 Task: Add Attachment from "Attach a link" to Card Card0000000232 in Board Board0000000058 in Workspace WS0000000020 in Trello. Add Cover Red to Card Card0000000232 in Board Board0000000058 in Workspace WS0000000020 in Trello. Add "Join Card" Button Button0000000232  to Card Card0000000232 in Board Board0000000058 in Workspace WS0000000020 in Trello. Add Description DS0000000232 to Card Card0000000232 in Board Board0000000058 in Workspace WS0000000020 in Trello. Add Comment CM0000000232 to Card Card0000000232 in Board Board0000000058 in Workspace WS0000000020 in Trello
Action: Mouse moved to (500, 525)
Screenshot: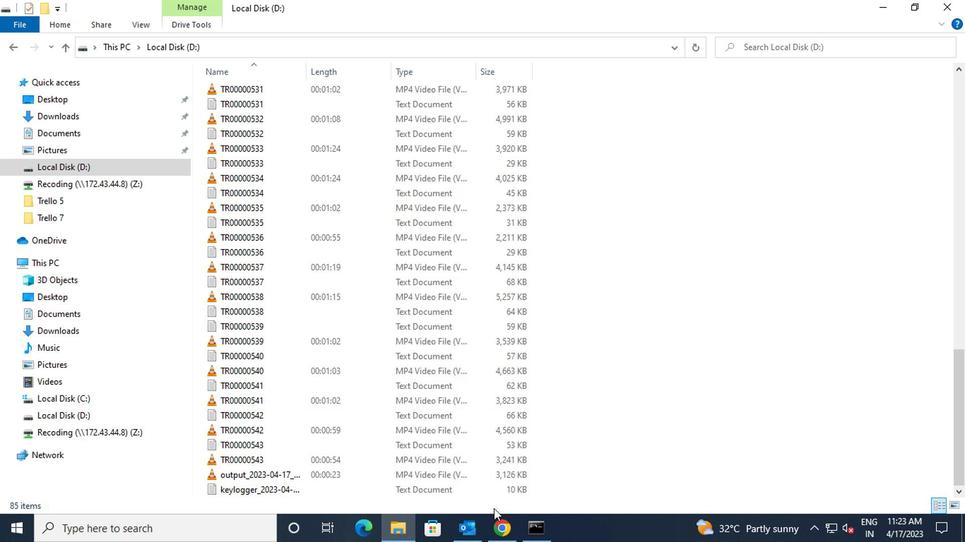 
Action: Mouse pressed left at (500, 525)
Screenshot: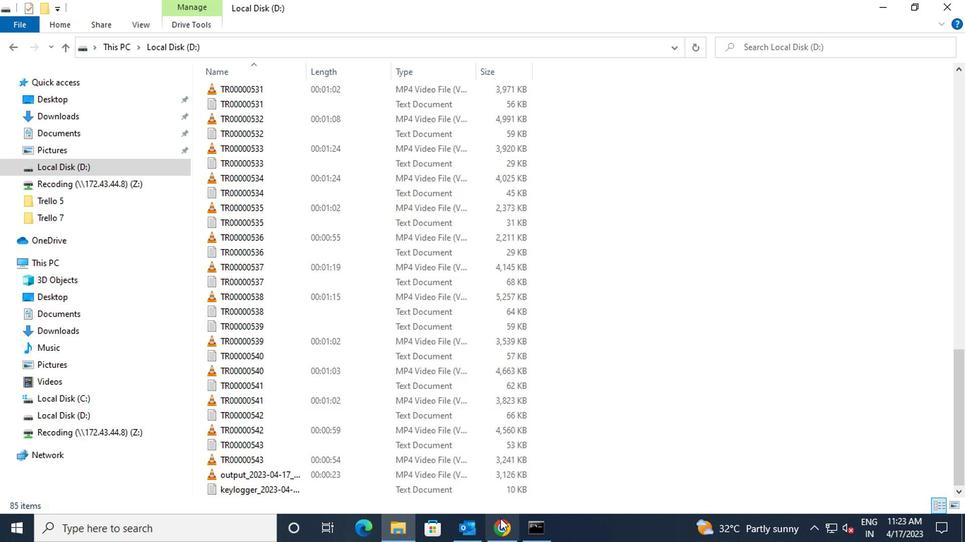
Action: Mouse moved to (290, 355)
Screenshot: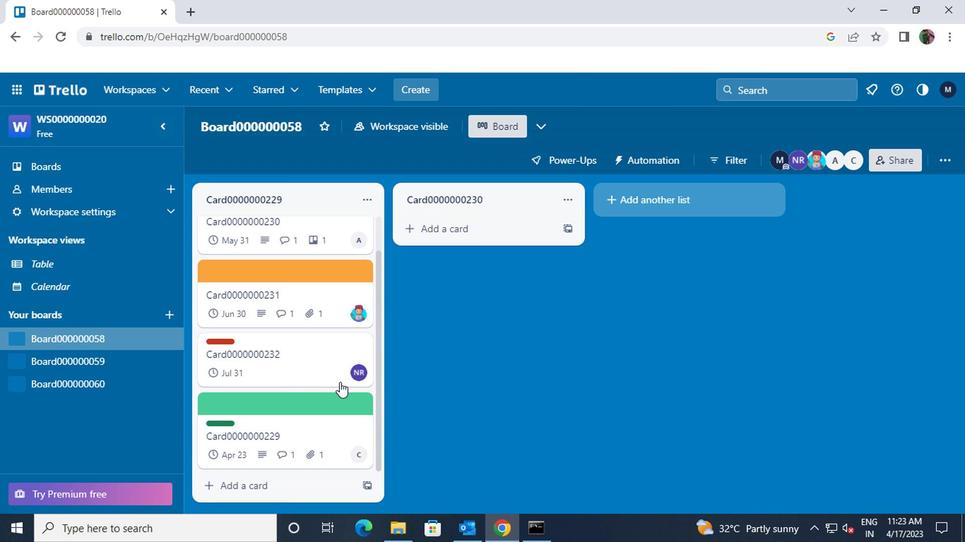 
Action: Mouse pressed left at (290, 355)
Screenshot: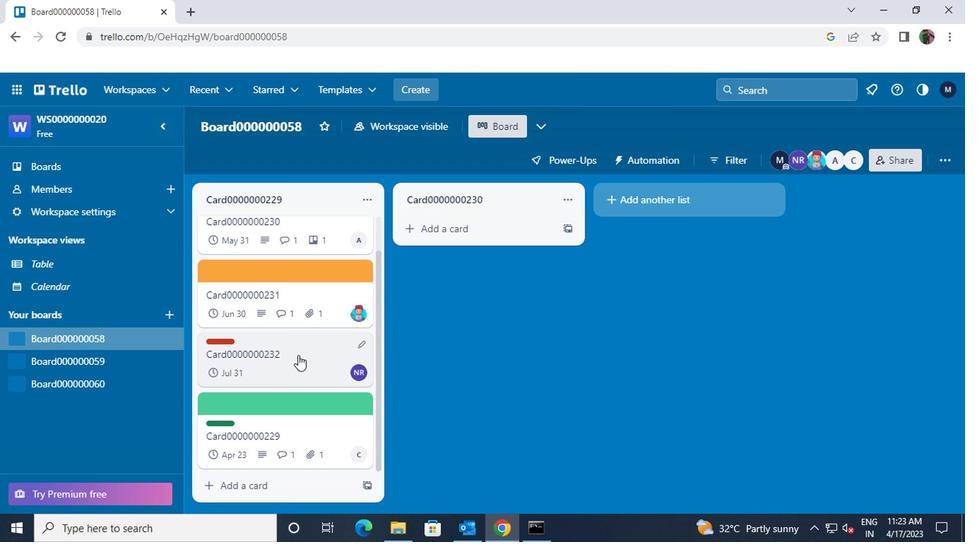 
Action: Mouse moved to (677, 312)
Screenshot: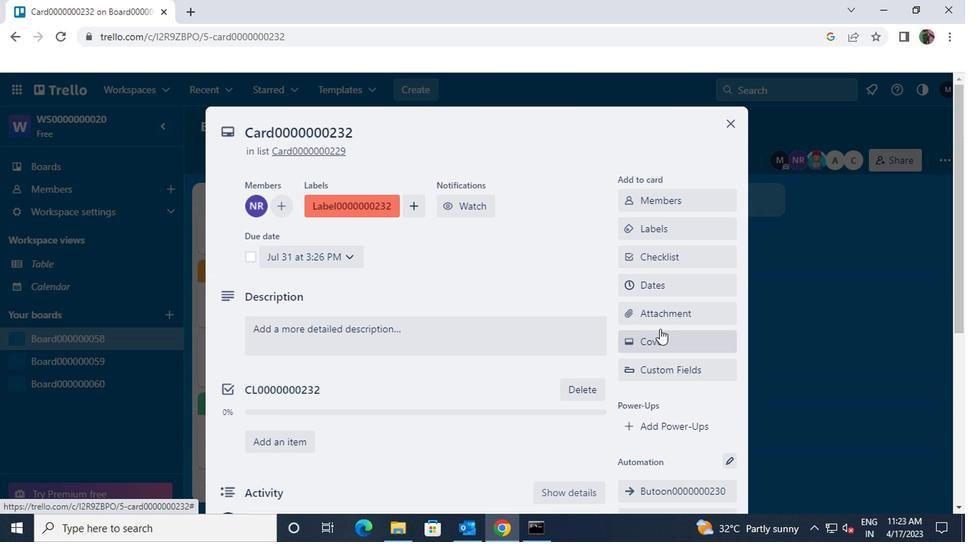 
Action: Mouse pressed left at (677, 312)
Screenshot: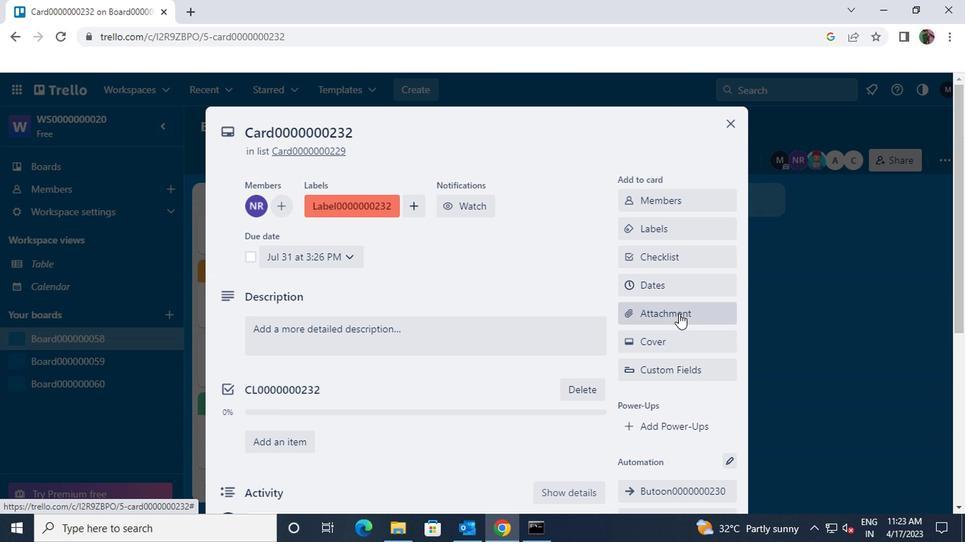 
Action: Key pressed ctrl+V
Screenshot: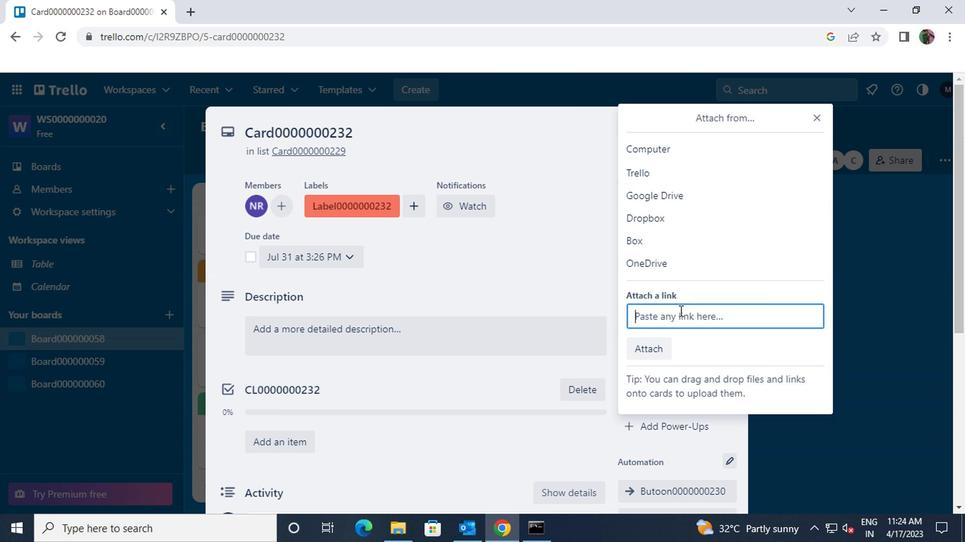 
Action: Mouse moved to (655, 347)
Screenshot: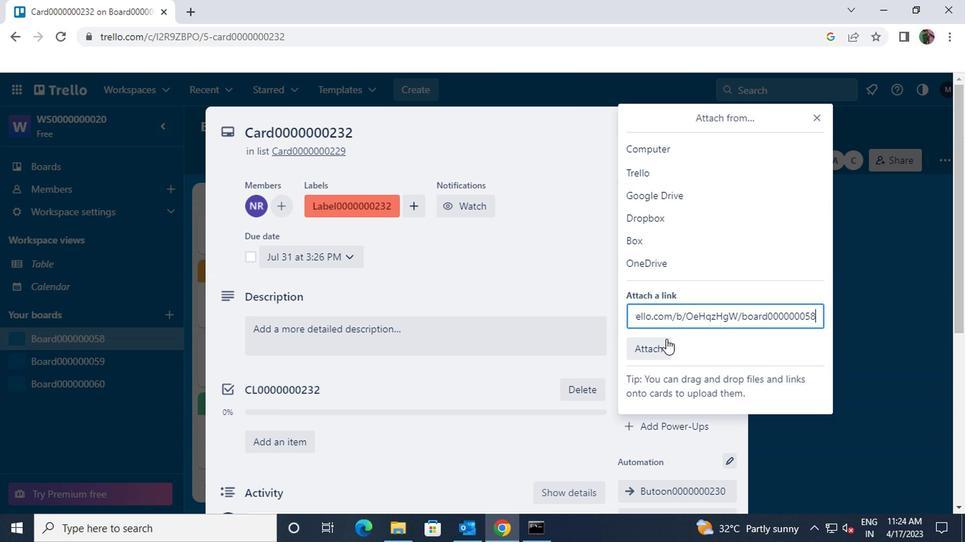 
Action: Mouse pressed left at (655, 347)
Screenshot: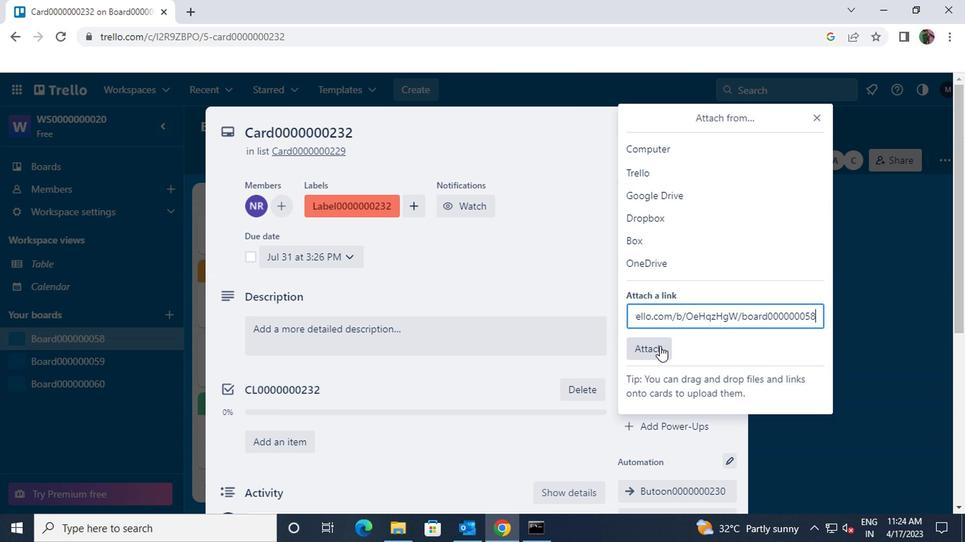 
Action: Mouse moved to (654, 342)
Screenshot: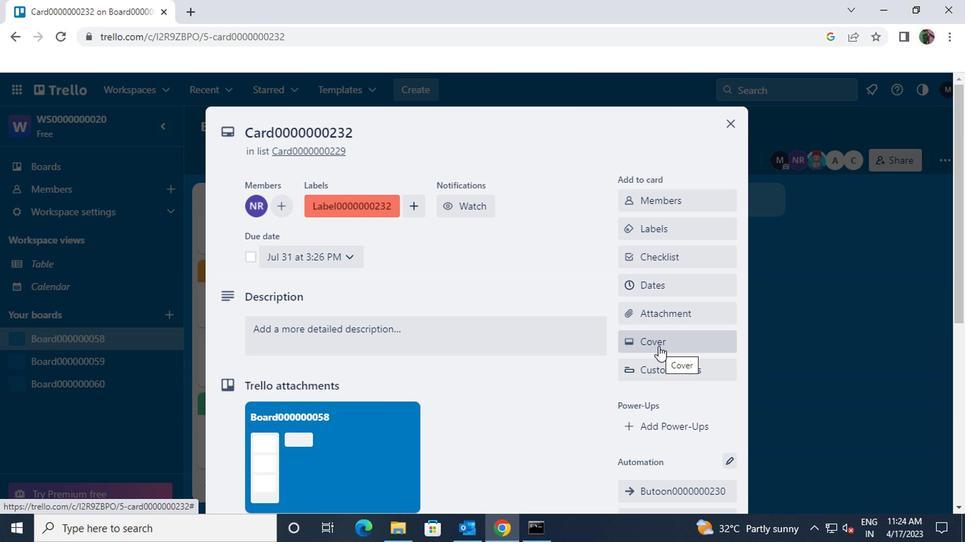 
Action: Mouse pressed left at (654, 342)
Screenshot: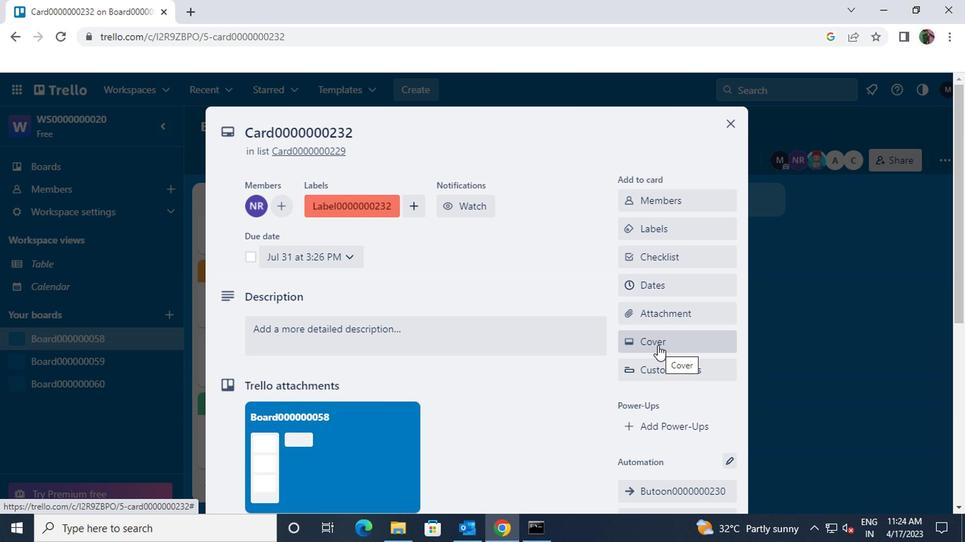 
Action: Mouse moved to (754, 244)
Screenshot: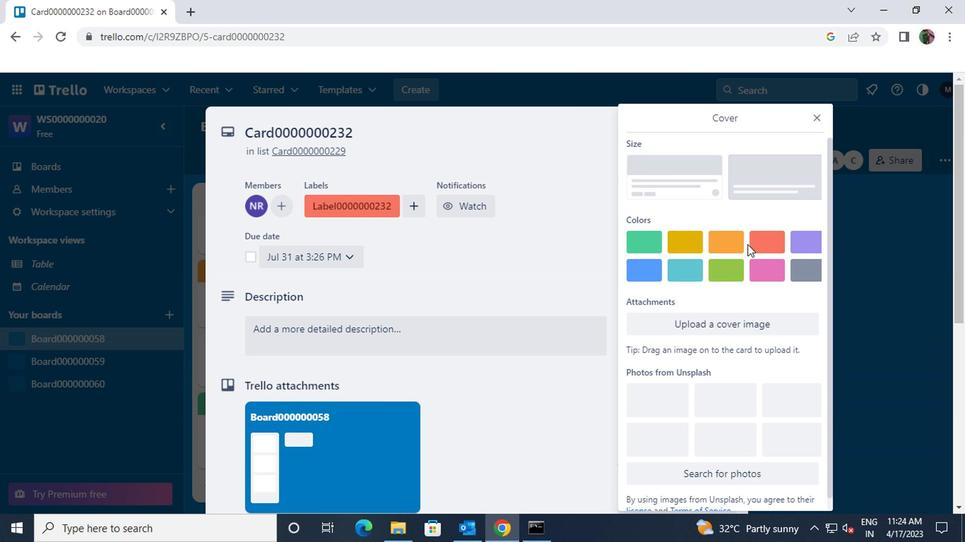 
Action: Mouse pressed left at (754, 244)
Screenshot: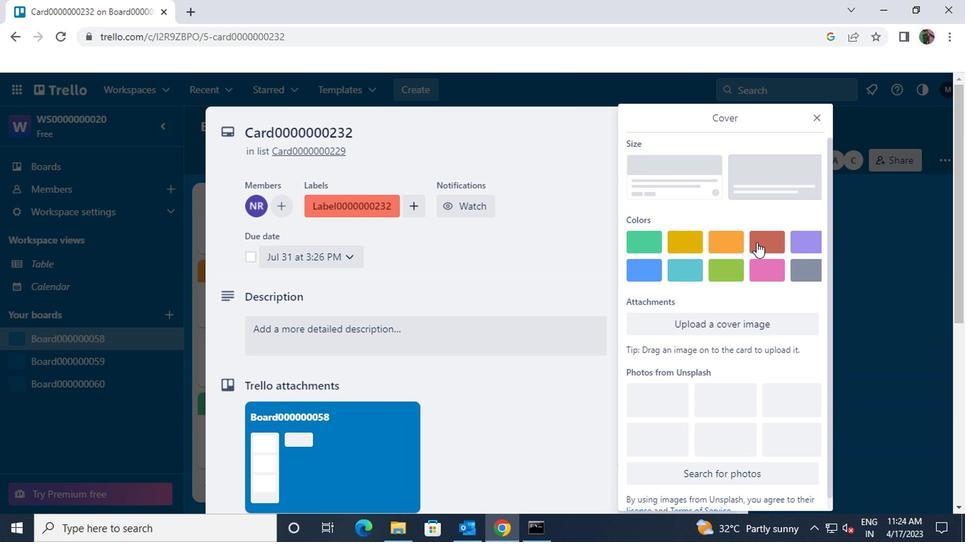 
Action: Mouse moved to (817, 124)
Screenshot: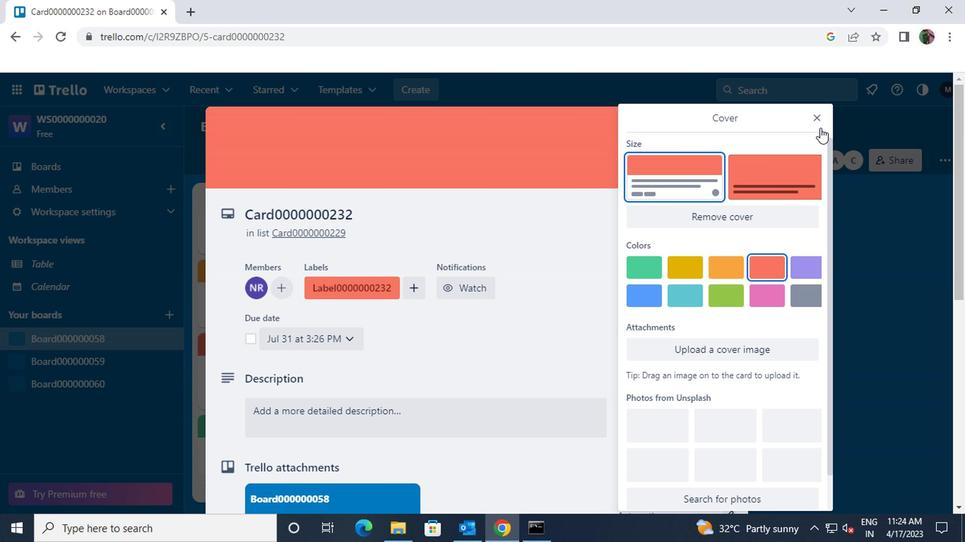 
Action: Mouse pressed left at (817, 124)
Screenshot: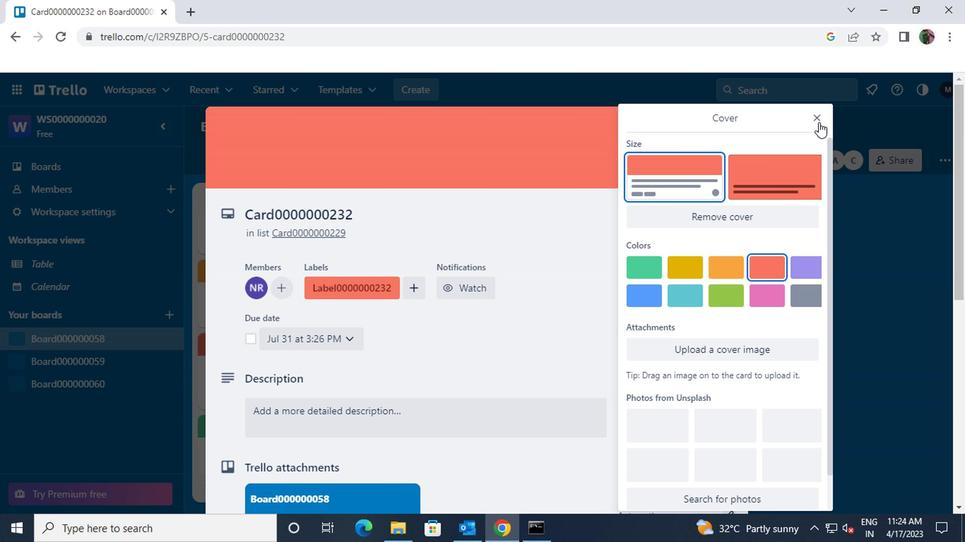 
Action: Mouse moved to (716, 302)
Screenshot: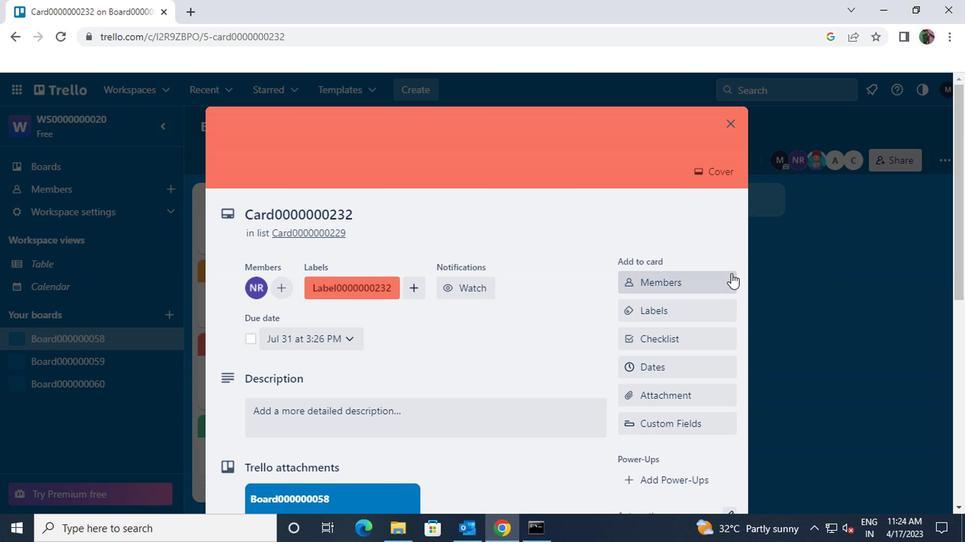 
Action: Mouse scrolled (716, 301) with delta (0, -1)
Screenshot: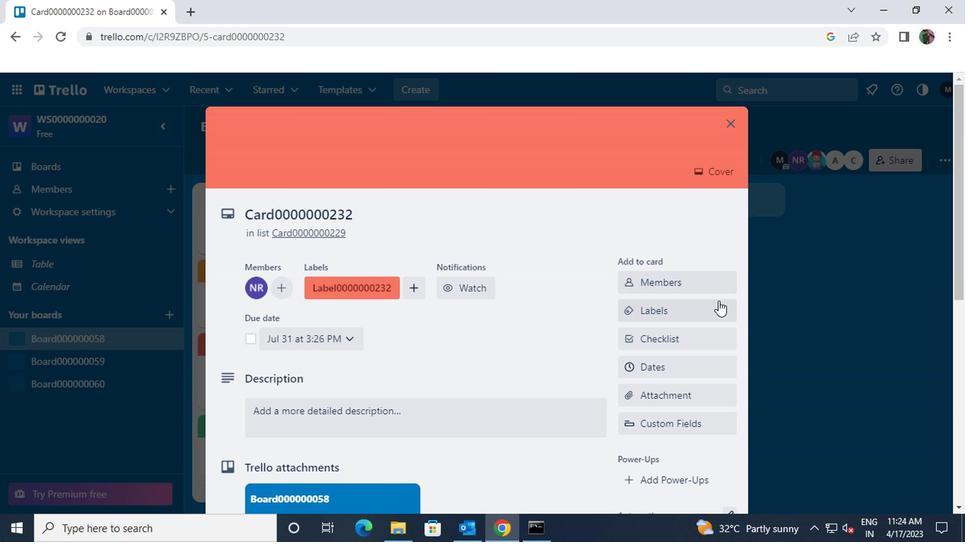 
Action: Mouse moved to (715, 303)
Screenshot: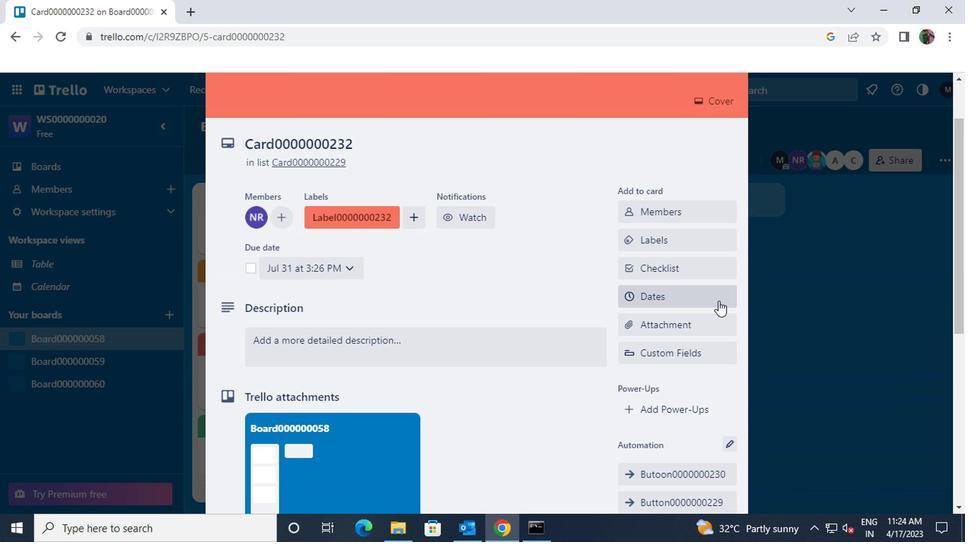 
Action: Mouse scrolled (715, 302) with delta (0, 0)
Screenshot: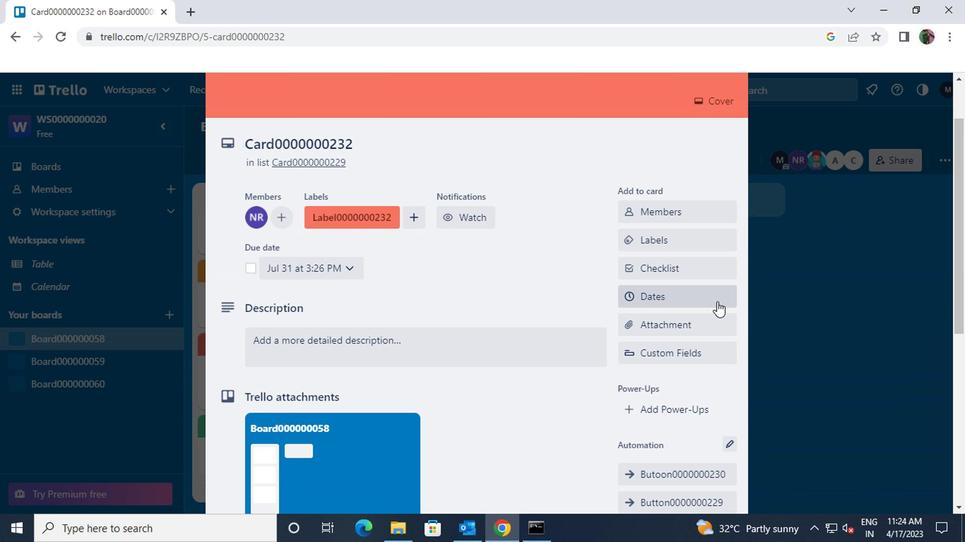 
Action: Mouse scrolled (715, 302) with delta (0, 0)
Screenshot: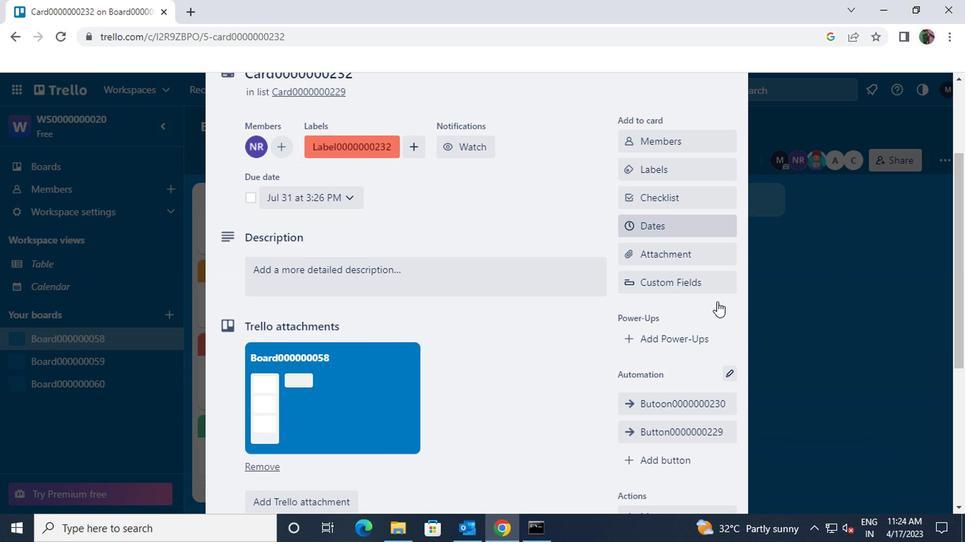 
Action: Mouse scrolled (715, 302) with delta (0, 0)
Screenshot: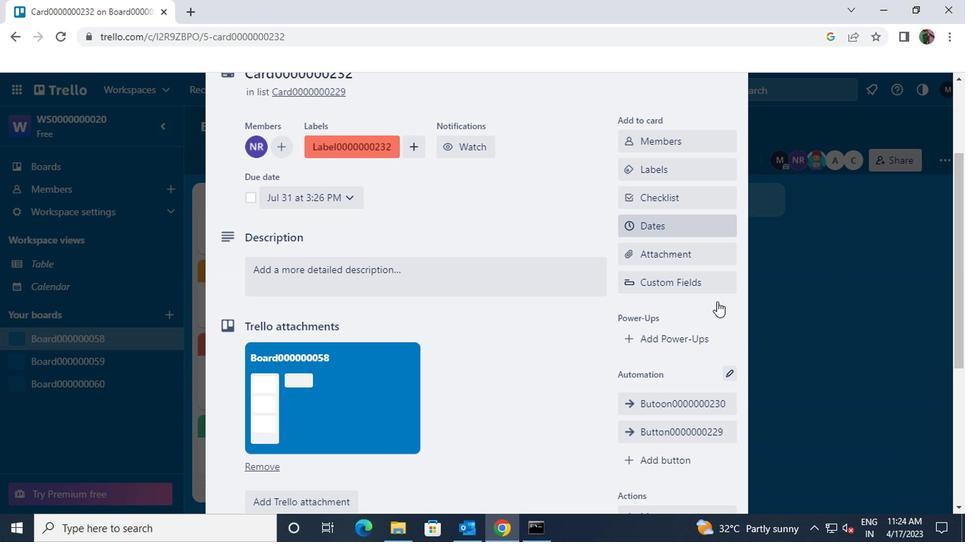 
Action: Mouse moved to (689, 319)
Screenshot: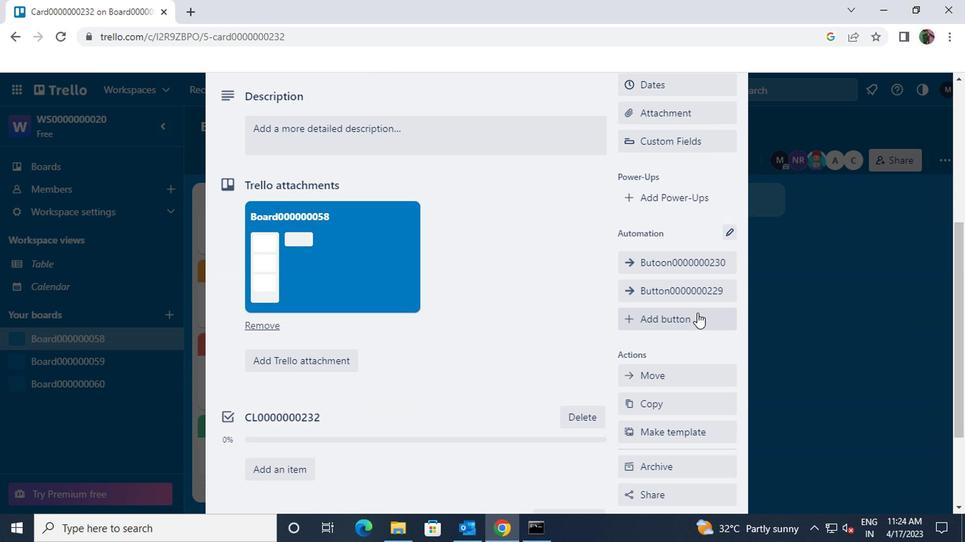 
Action: Mouse pressed left at (689, 319)
Screenshot: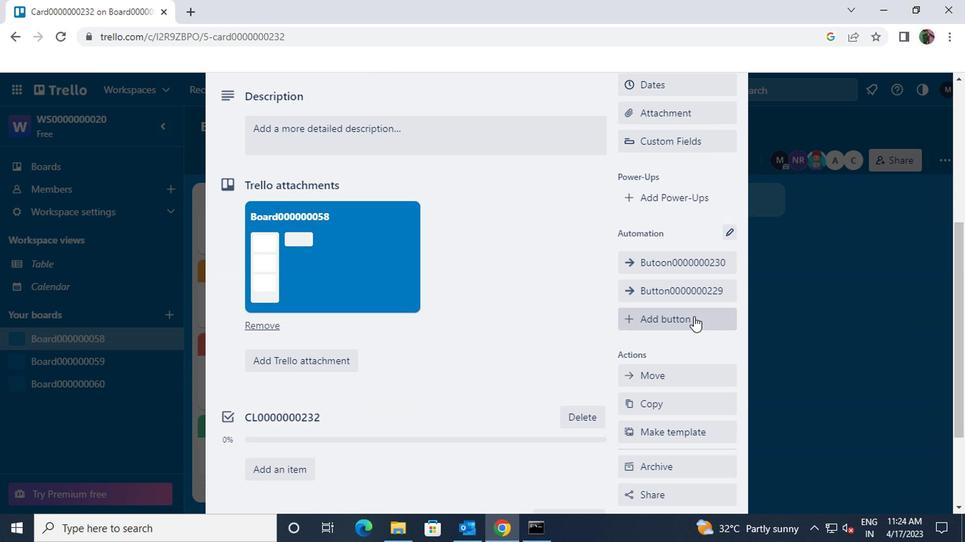 
Action: Mouse moved to (695, 187)
Screenshot: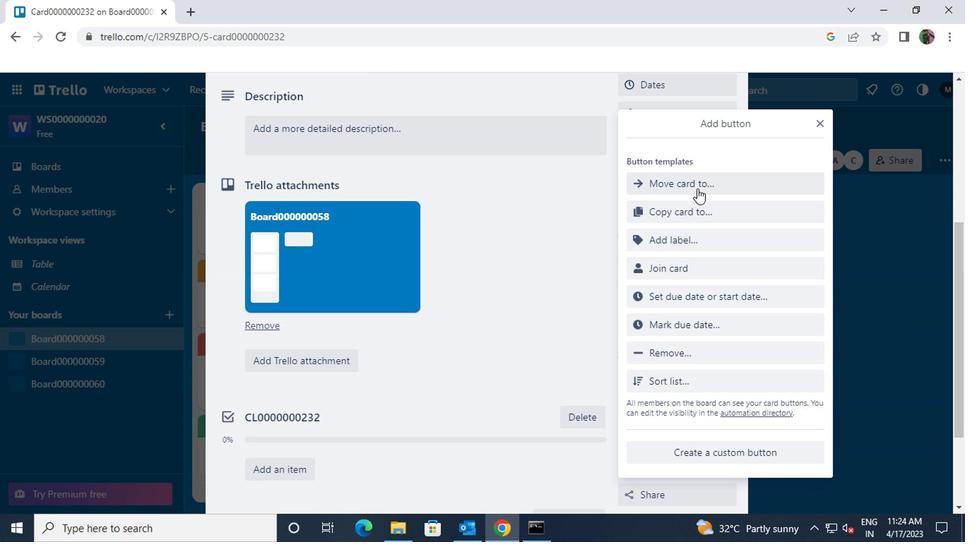 
Action: Mouse pressed left at (695, 187)
Screenshot: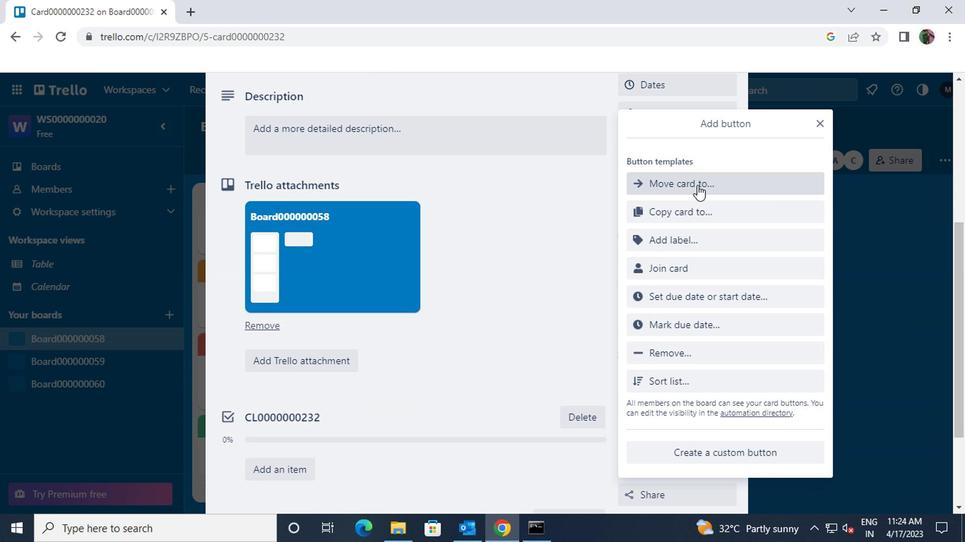 
Action: Key pressed <Key.shift>ctrl+BUTOON0000000232
Screenshot: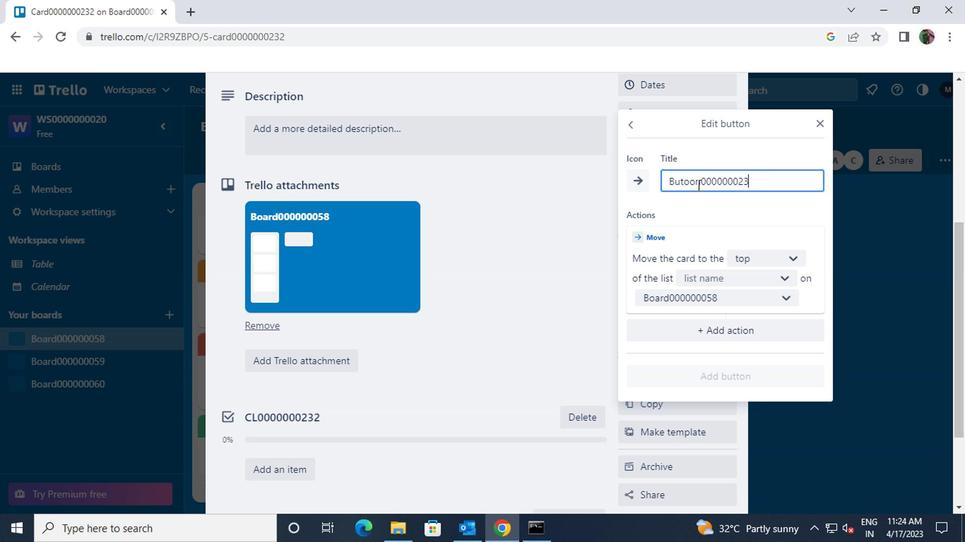 
Action: Mouse moved to (793, 265)
Screenshot: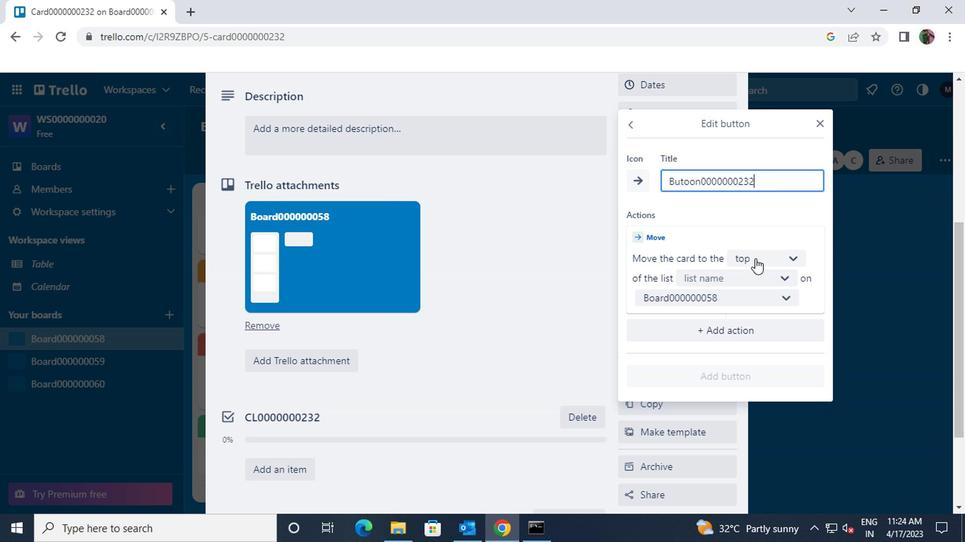 
Action: Mouse pressed left at (793, 265)
Screenshot: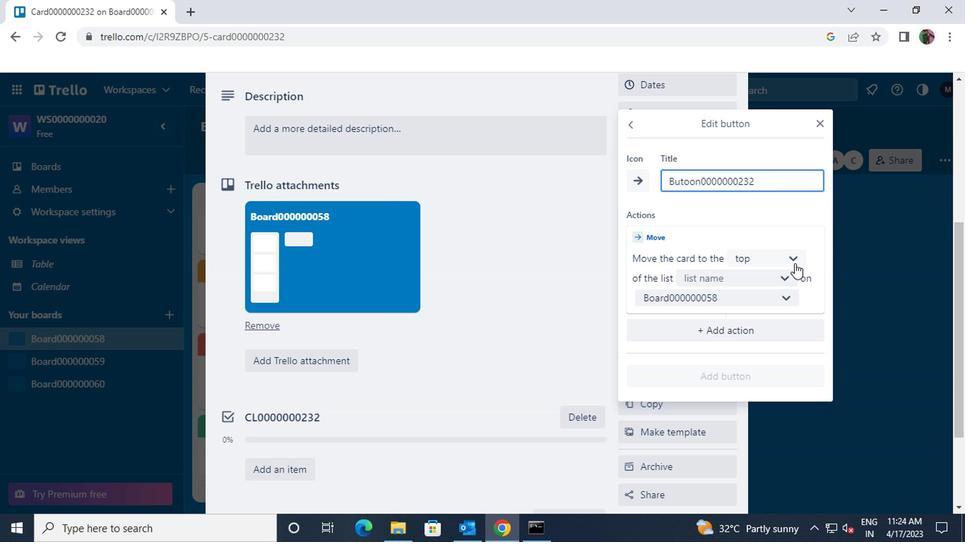 
Action: Mouse moved to (779, 283)
Screenshot: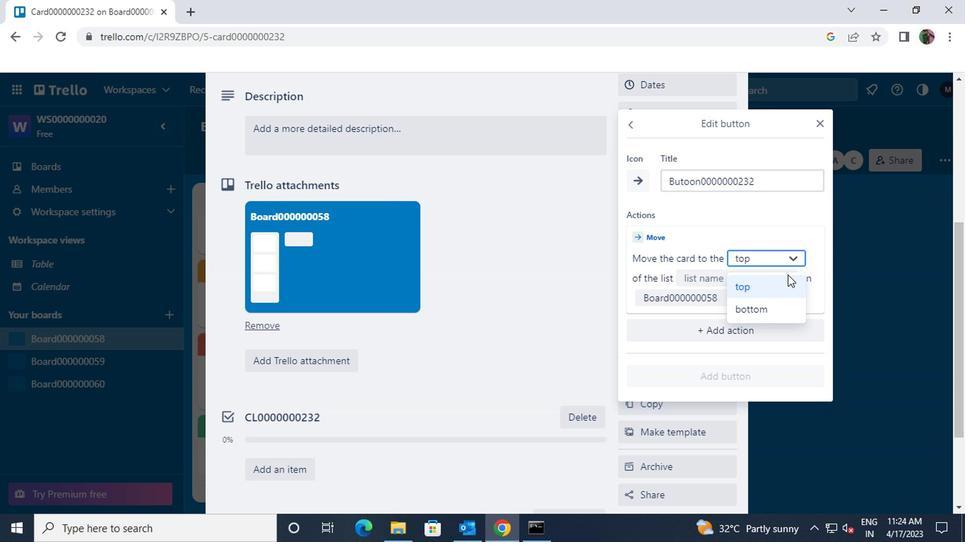 
Action: Mouse pressed left at (779, 283)
Screenshot: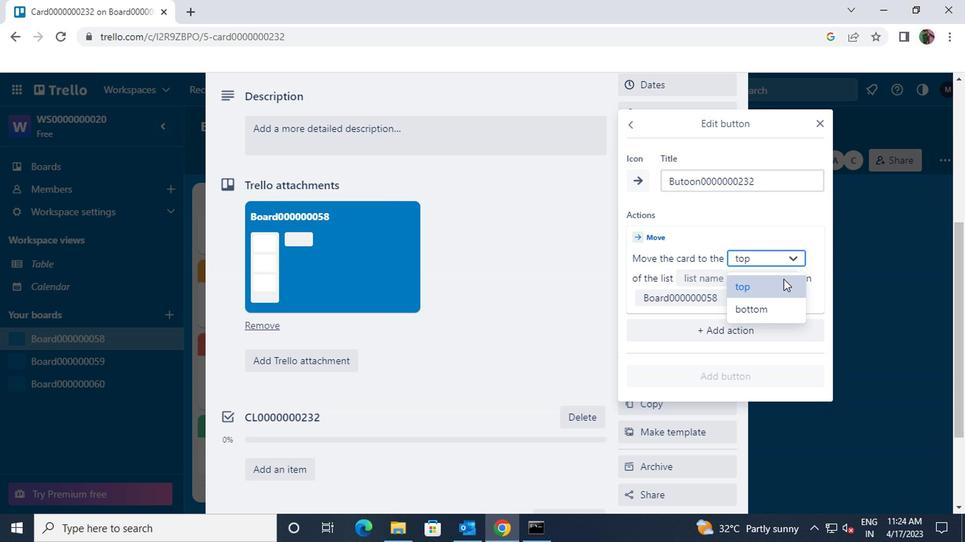 
Action: Mouse pressed left at (779, 283)
Screenshot: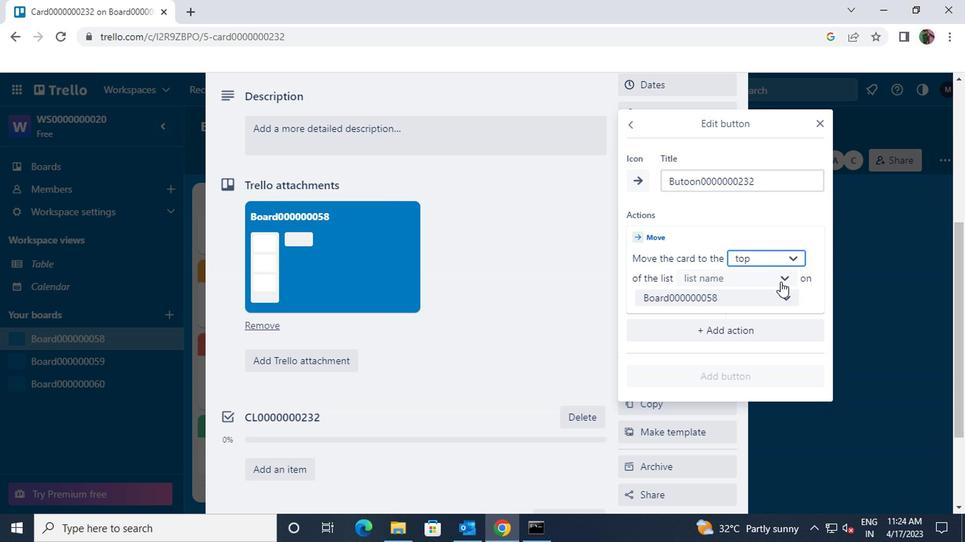 
Action: Mouse moved to (761, 328)
Screenshot: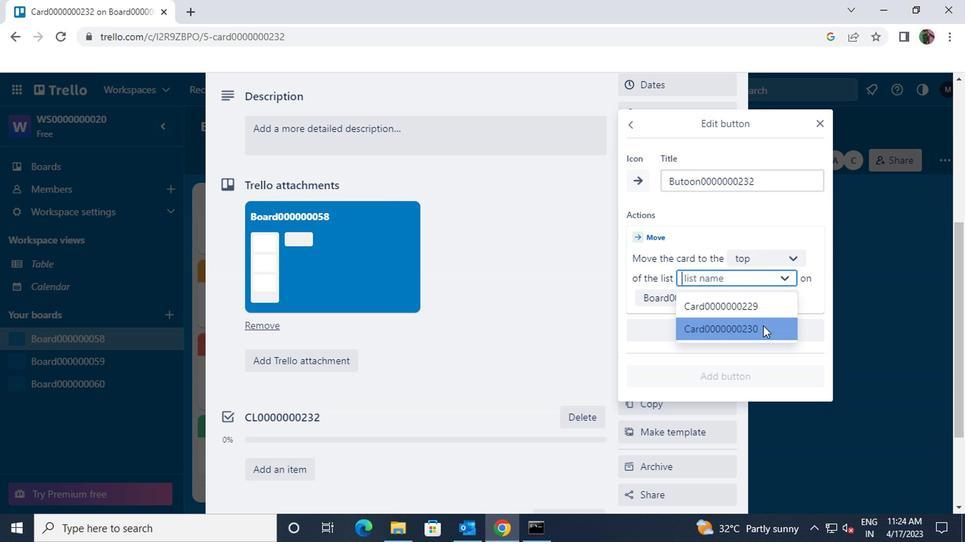 
Action: Mouse pressed left at (761, 328)
Screenshot: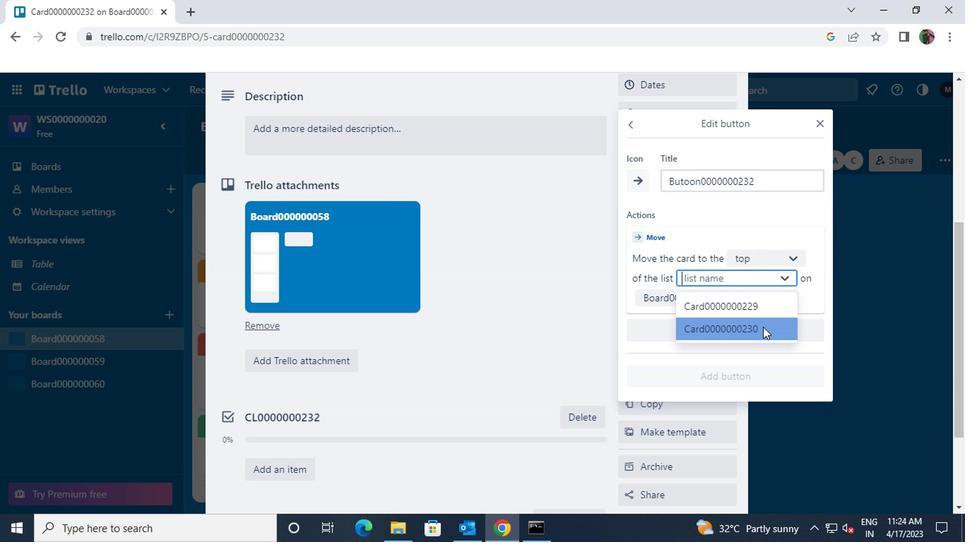
Action: Mouse moved to (751, 379)
Screenshot: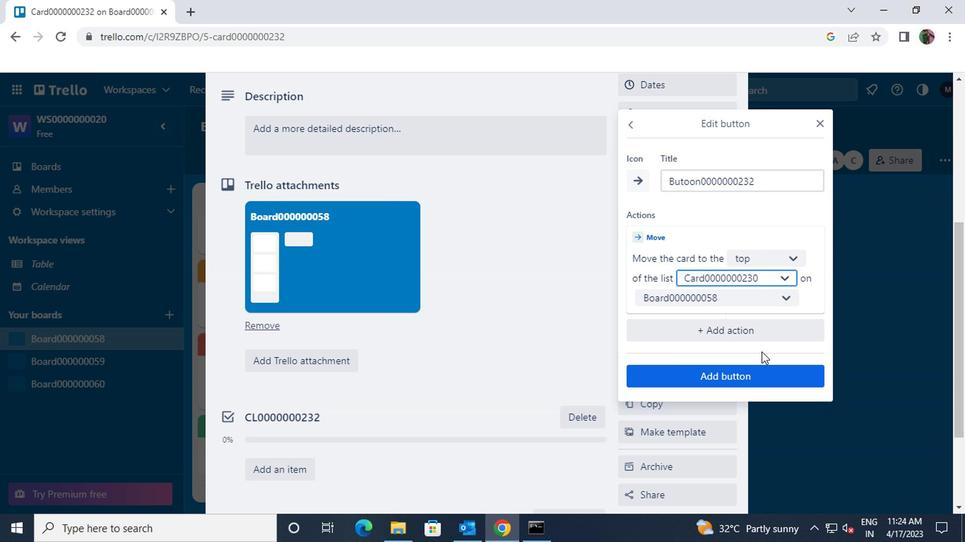 
Action: Mouse pressed left at (751, 379)
Screenshot: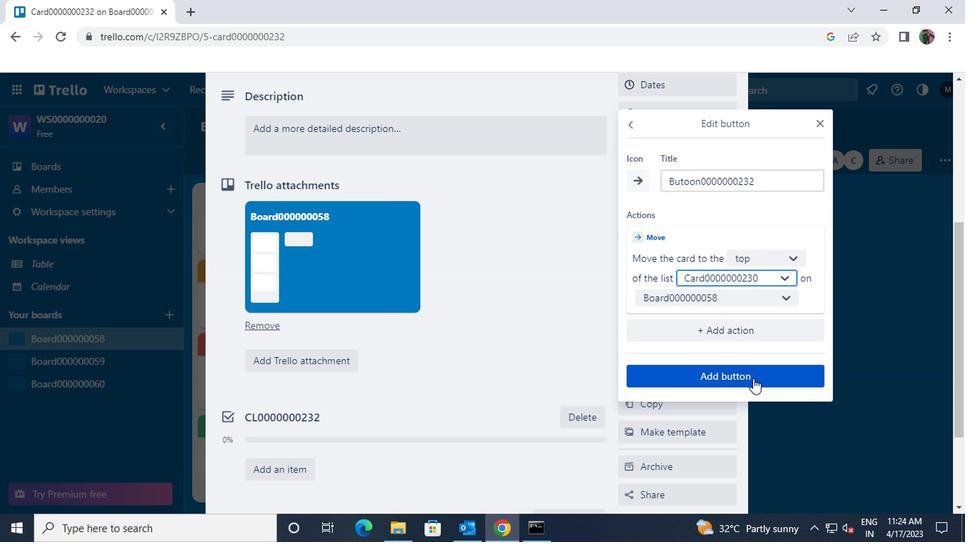 
Action: Mouse moved to (717, 376)
Screenshot: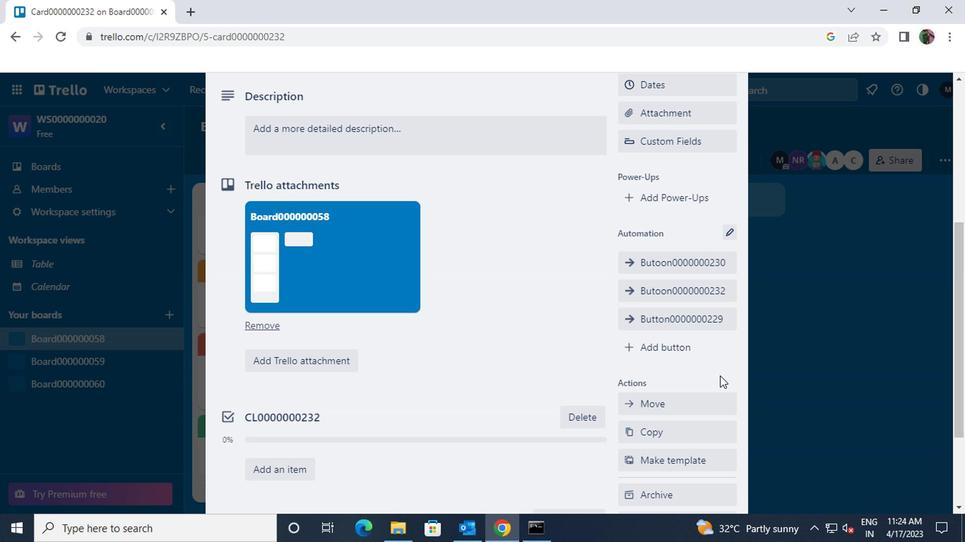 
Action: Mouse scrolled (717, 377) with delta (0, 1)
Screenshot: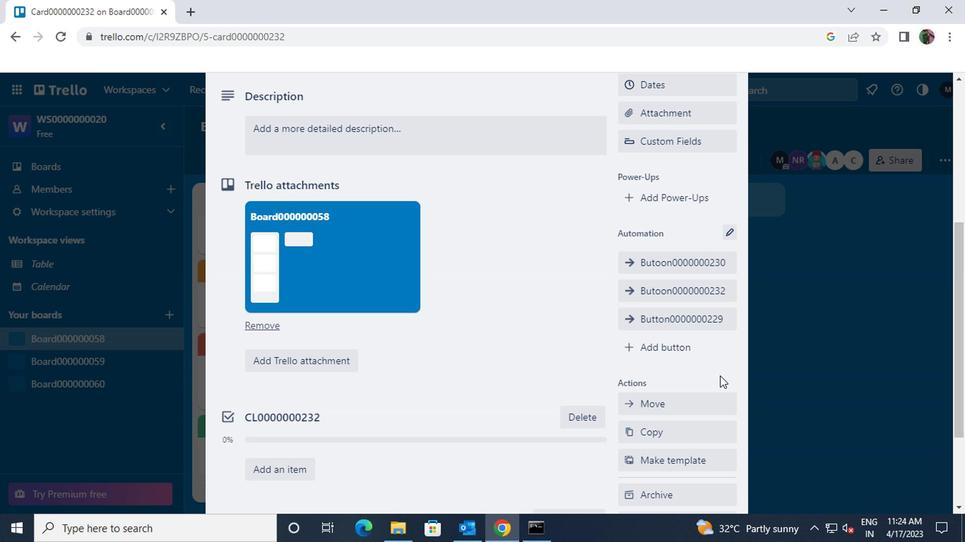 
Action: Mouse scrolled (717, 377) with delta (0, 1)
Screenshot: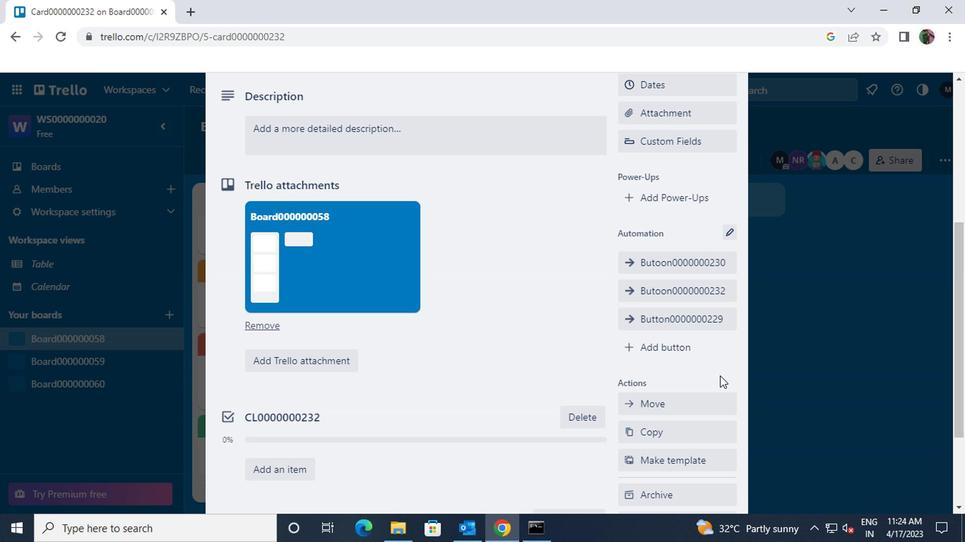 
Action: Mouse moved to (467, 280)
Screenshot: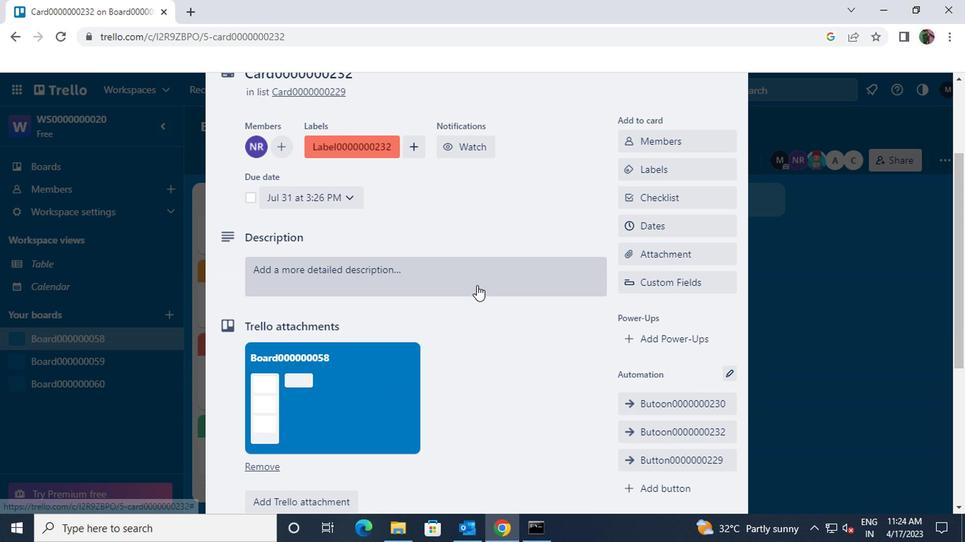 
Action: Mouse pressed left at (467, 280)
Screenshot: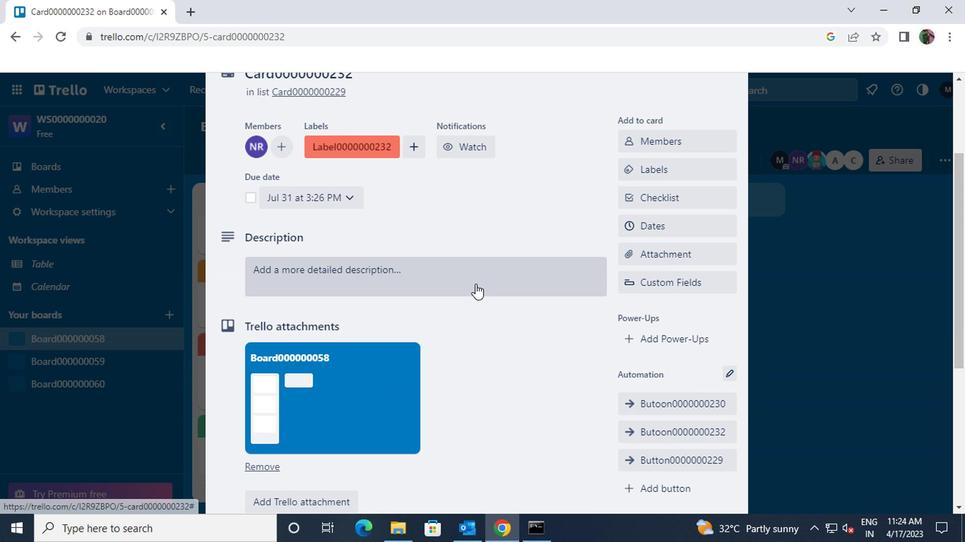 
Action: Mouse moved to (467, 279)
Screenshot: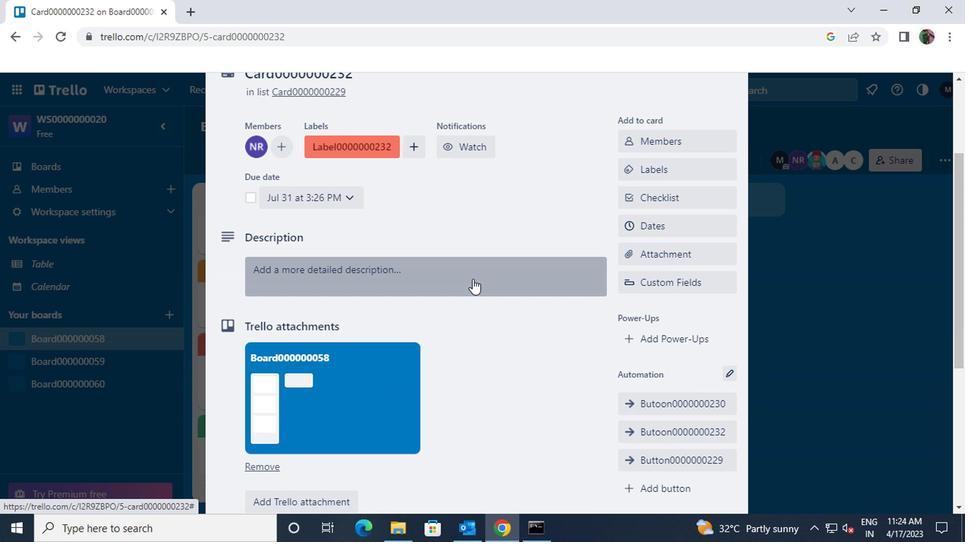
Action: Key pressed <Key.shift>DS0000000232
Screenshot: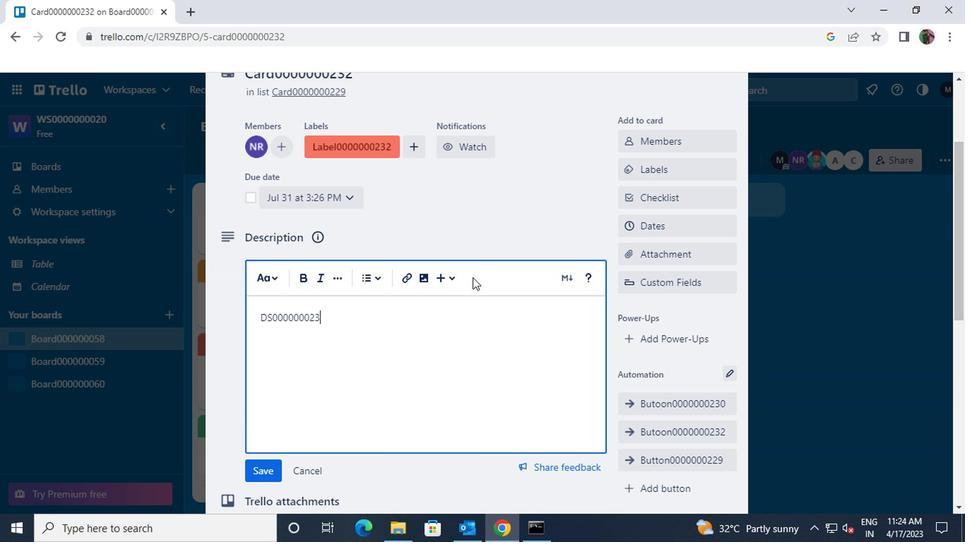 
Action: Mouse moved to (247, 466)
Screenshot: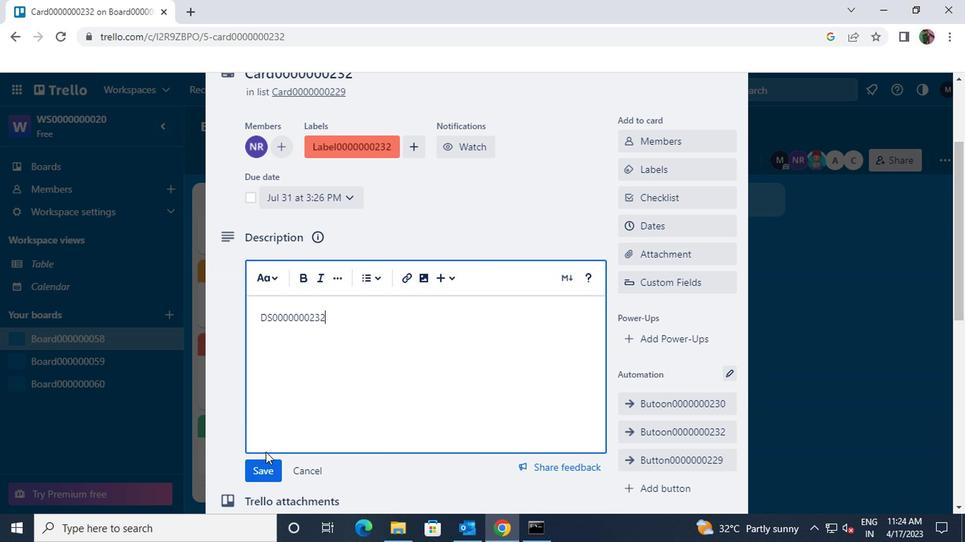
Action: Mouse pressed left at (247, 466)
Screenshot: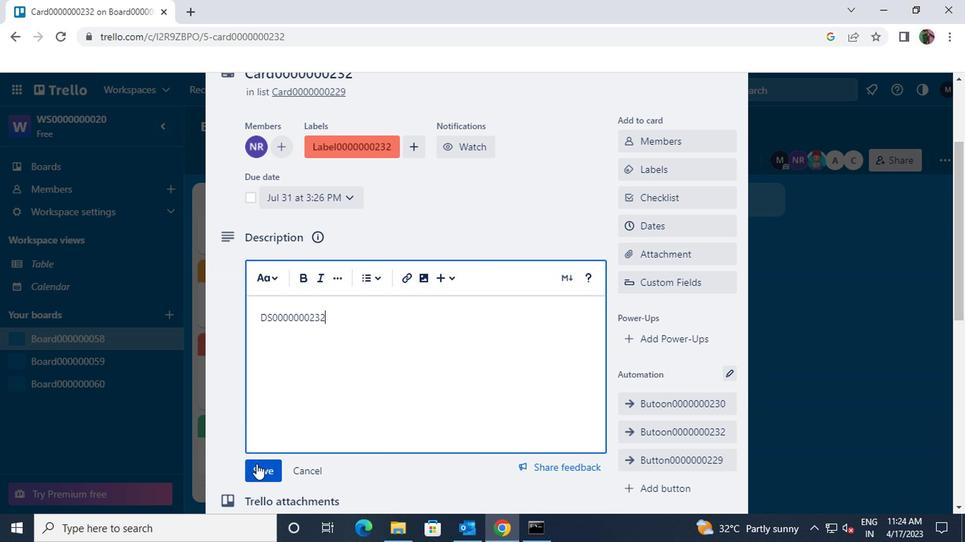 
Action: Mouse moved to (354, 442)
Screenshot: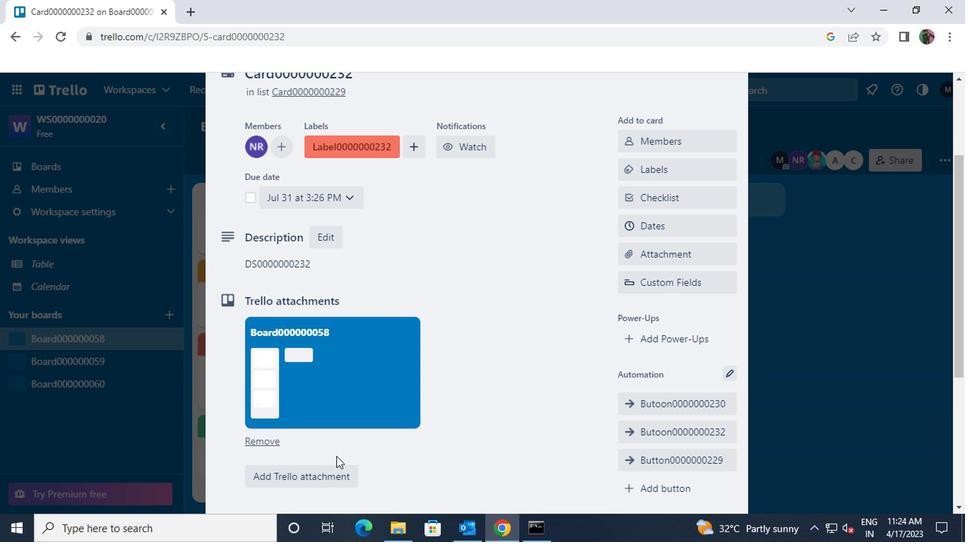
Action: Mouse scrolled (354, 441) with delta (0, 0)
Screenshot: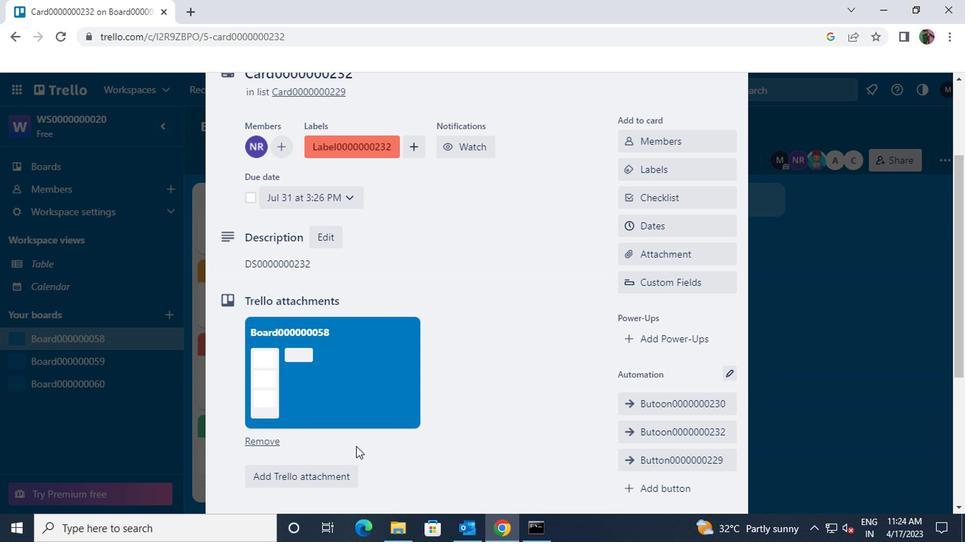 
Action: Mouse scrolled (354, 441) with delta (0, 0)
Screenshot: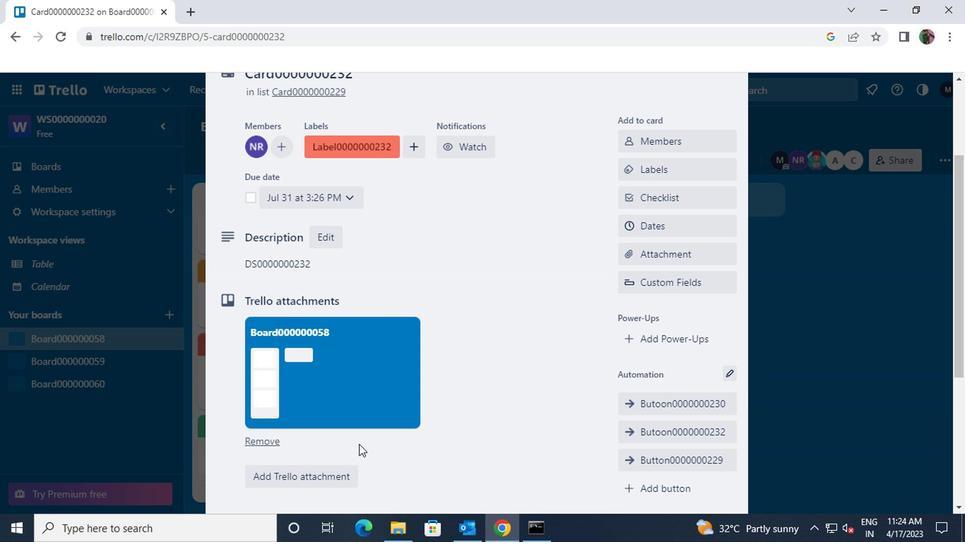 
Action: Mouse moved to (322, 465)
Screenshot: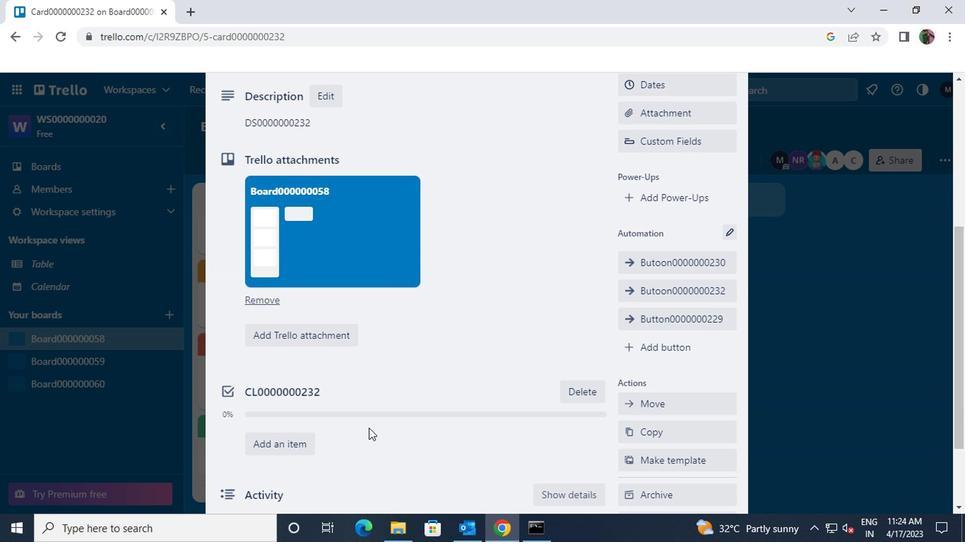 
Action: Mouse scrolled (322, 464) with delta (0, 0)
Screenshot: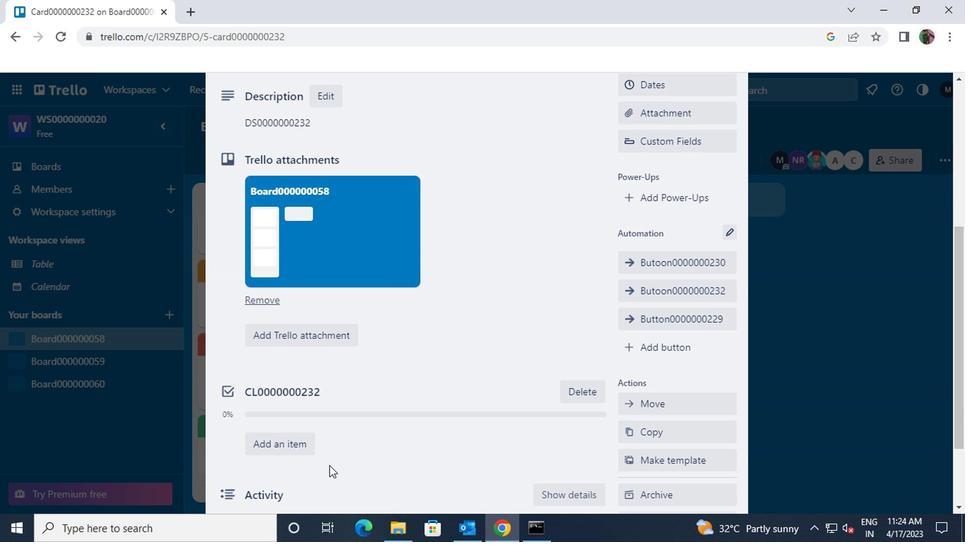 
Action: Mouse scrolled (322, 464) with delta (0, 0)
Screenshot: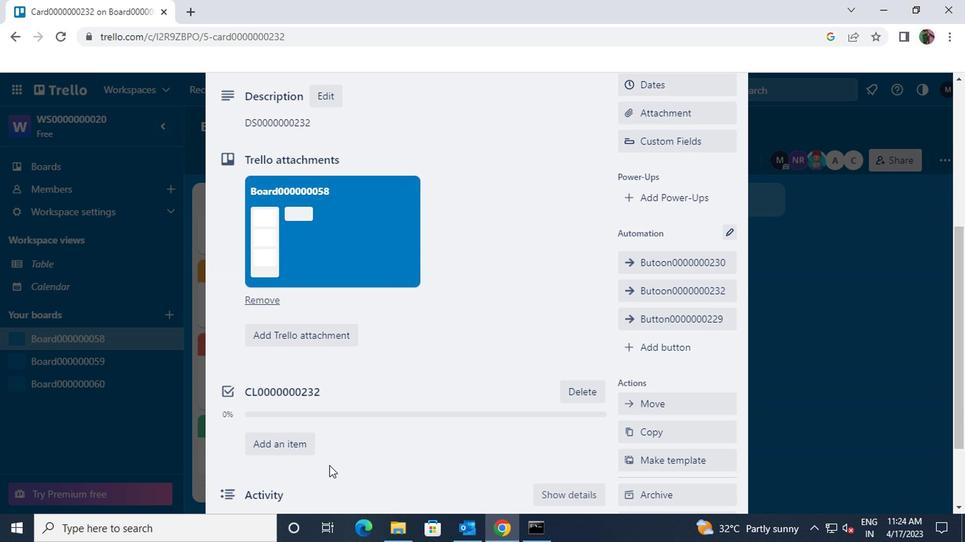 
Action: Mouse moved to (327, 428)
Screenshot: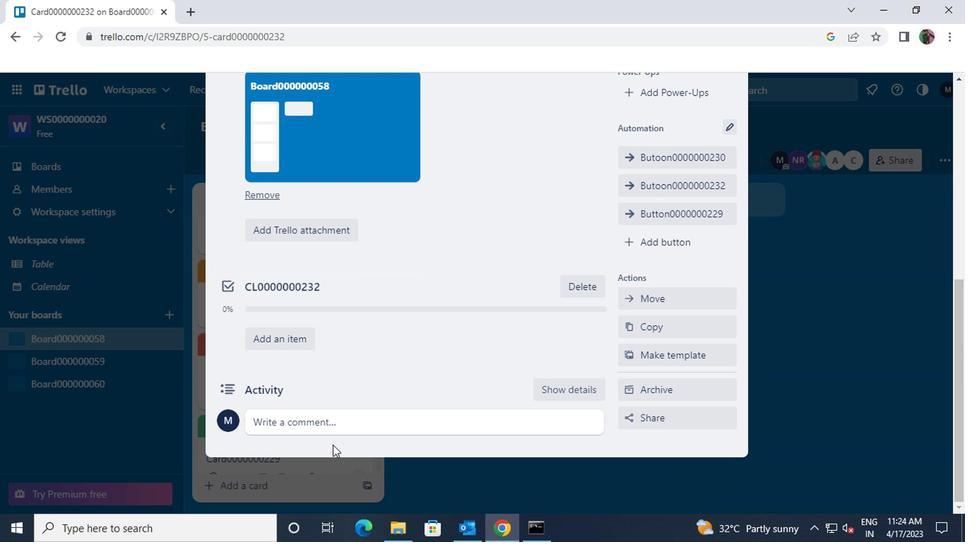 
Action: Mouse pressed left at (327, 428)
Screenshot: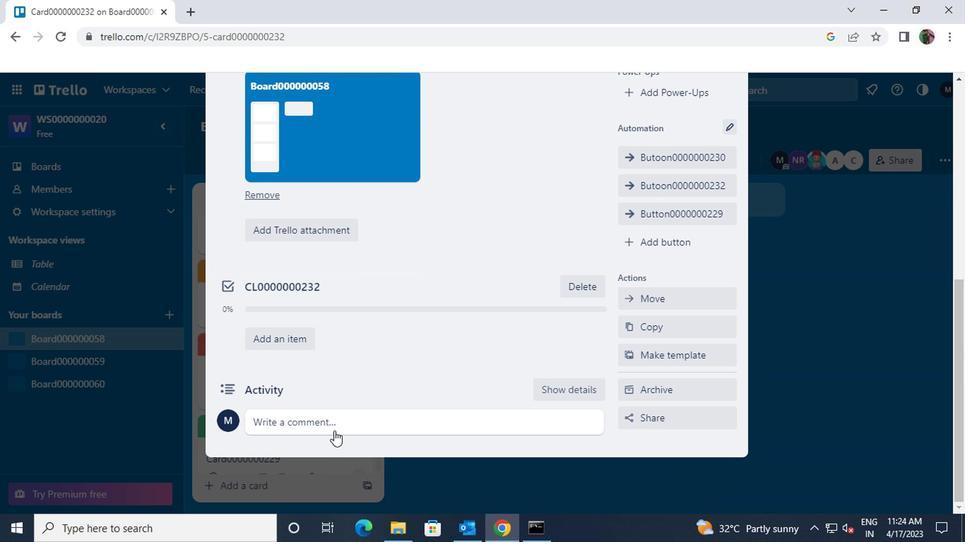 
Action: Key pressed <Key.shift>CM0000000232
Screenshot: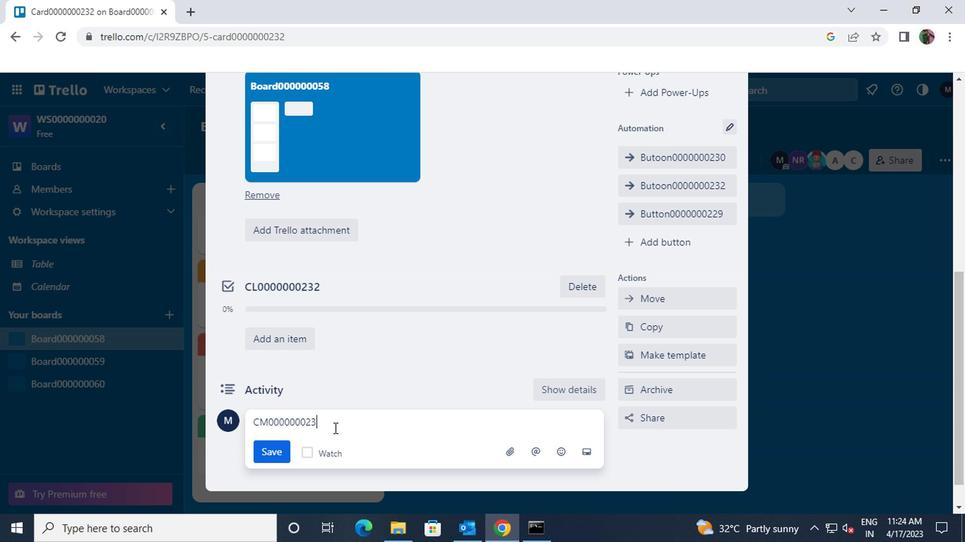 
Action: Mouse moved to (261, 453)
Screenshot: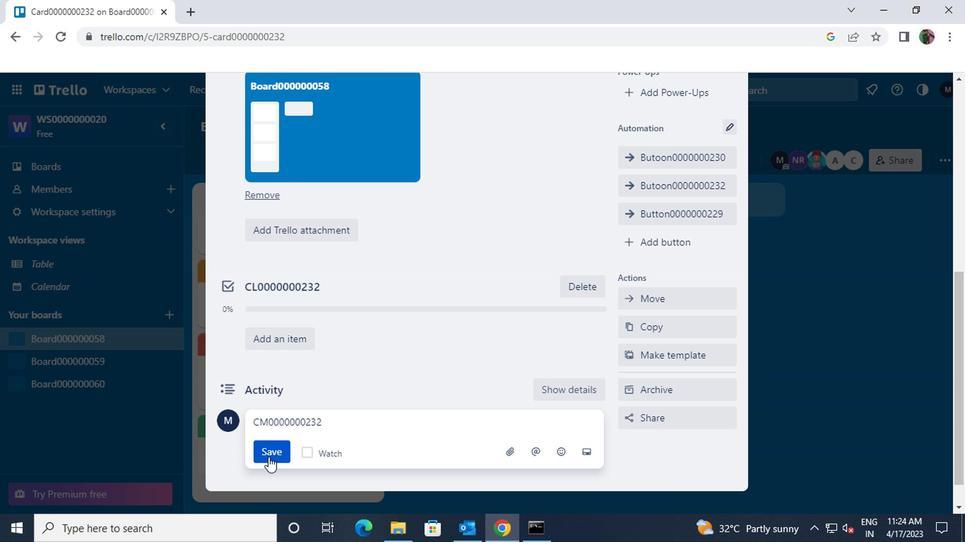 
Action: Mouse pressed left at (261, 453)
Screenshot: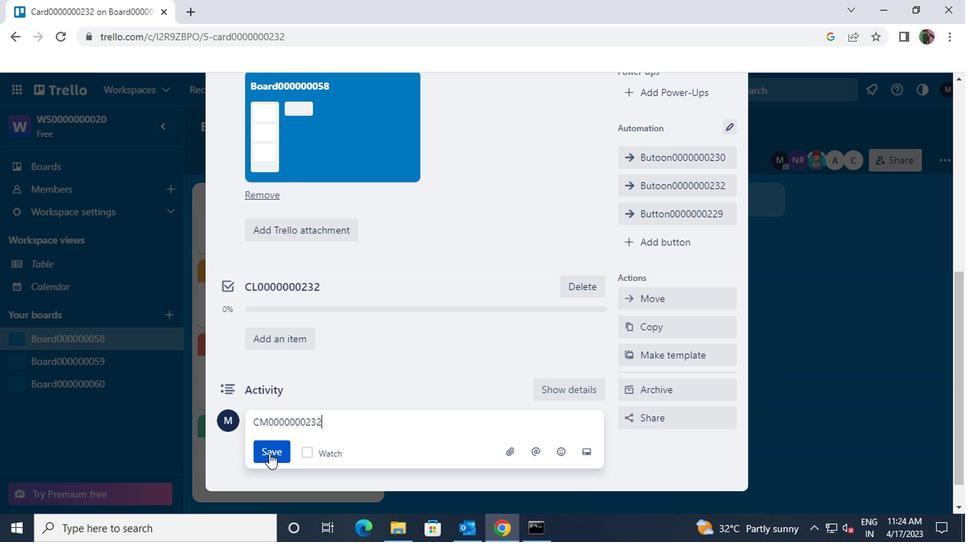 
